 Task: Add a dependency to the task Inability to modify certain fields or settings , the existing task  Data not being saved when expected in the project ZoomOut.
Action: Mouse moved to (528, 543)
Screenshot: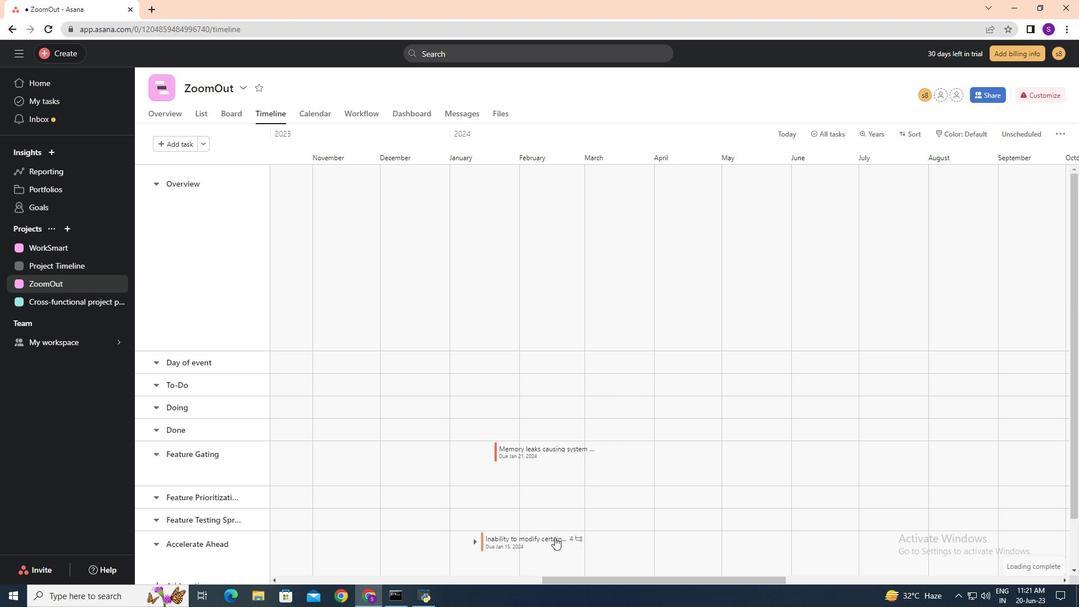 
Action: Mouse pressed left at (528, 543)
Screenshot: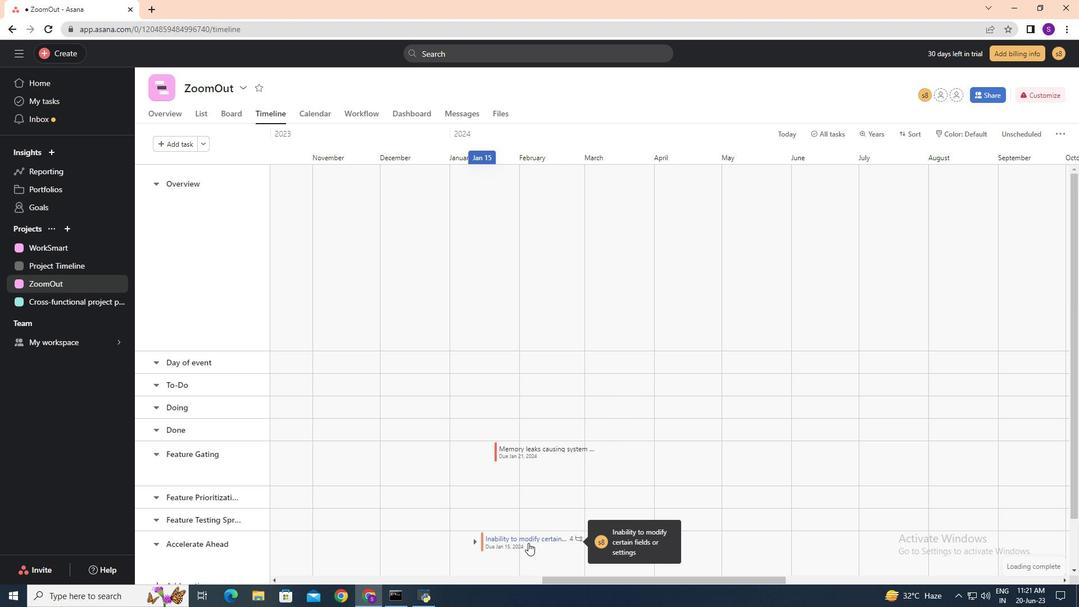 
Action: Mouse moved to (793, 279)
Screenshot: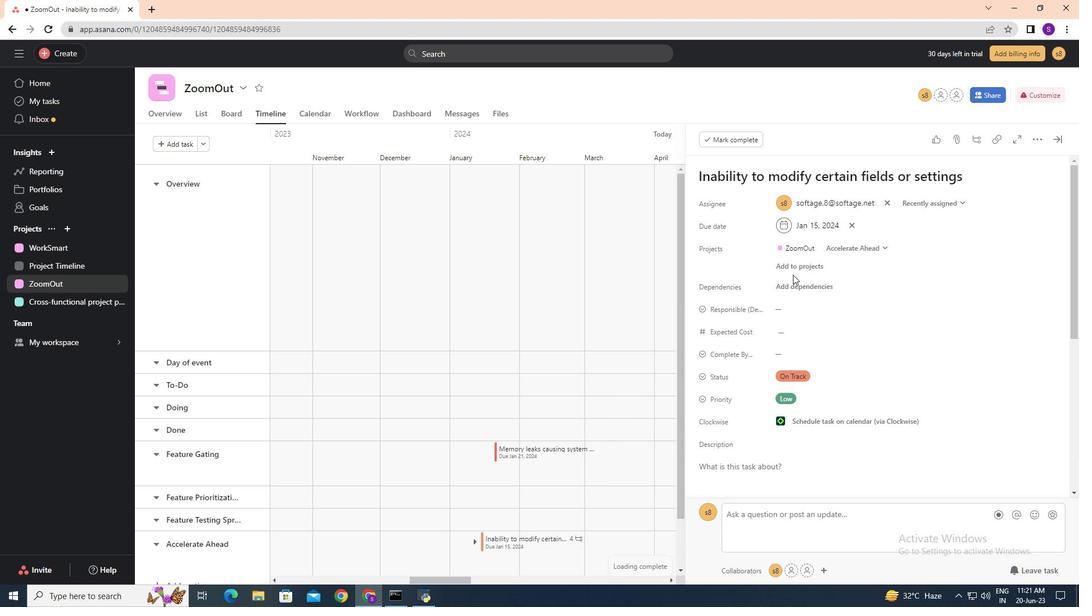 
Action: Mouse pressed left at (793, 279)
Screenshot: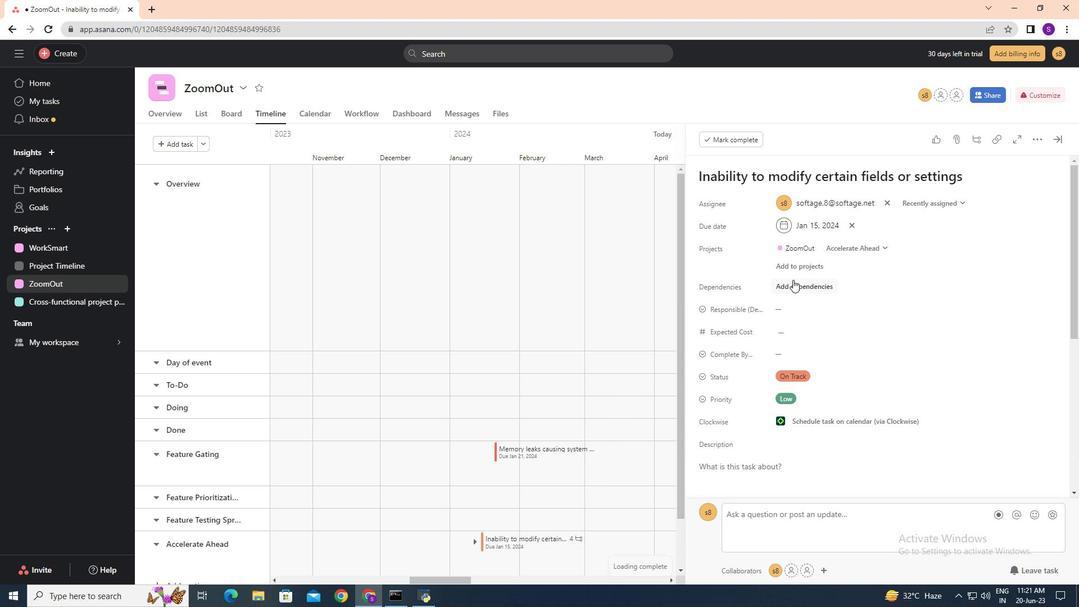 
Action: Key pressed <Key.shift><Key.shift><Key.shift><Key.shift><Key.shift><Key.shift><Key.shift><Key.shift><Key.shift><Key.shift><Key.shift><Key.shift><Key.shift>Data<Key.space>not<Key.space>being<Key.space>saved<Key.space>when<Key.space>
Screenshot: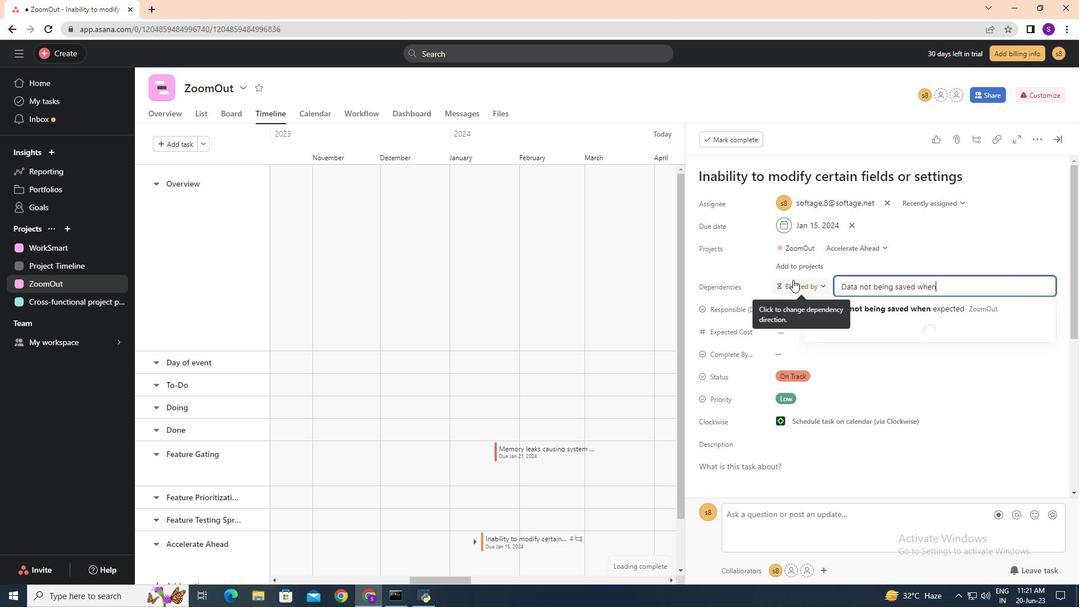 
Action: Mouse moved to (854, 302)
Screenshot: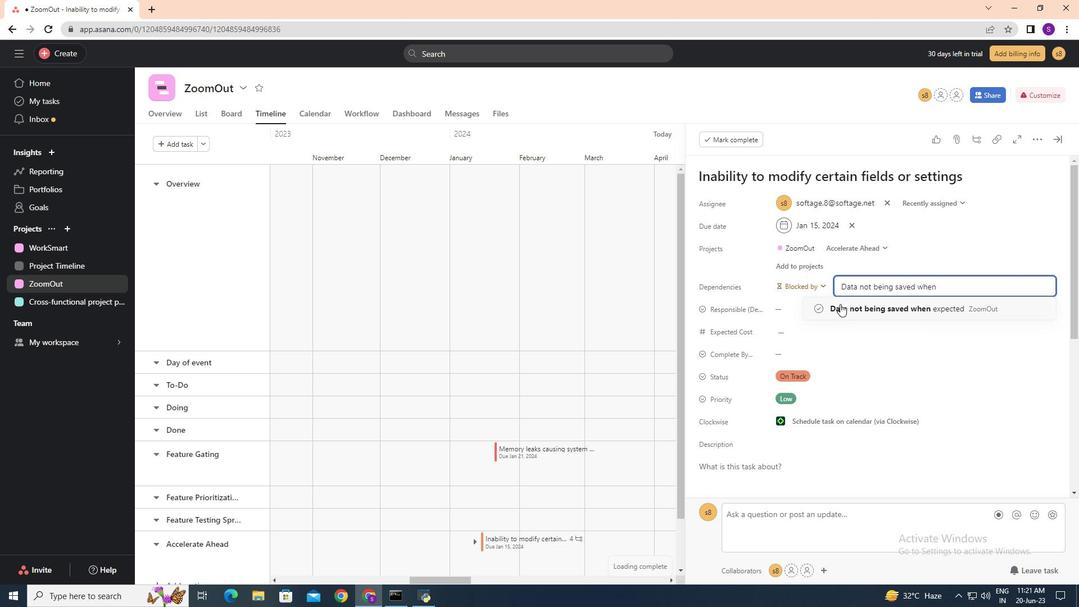 
Action: Mouse pressed left at (854, 302)
Screenshot: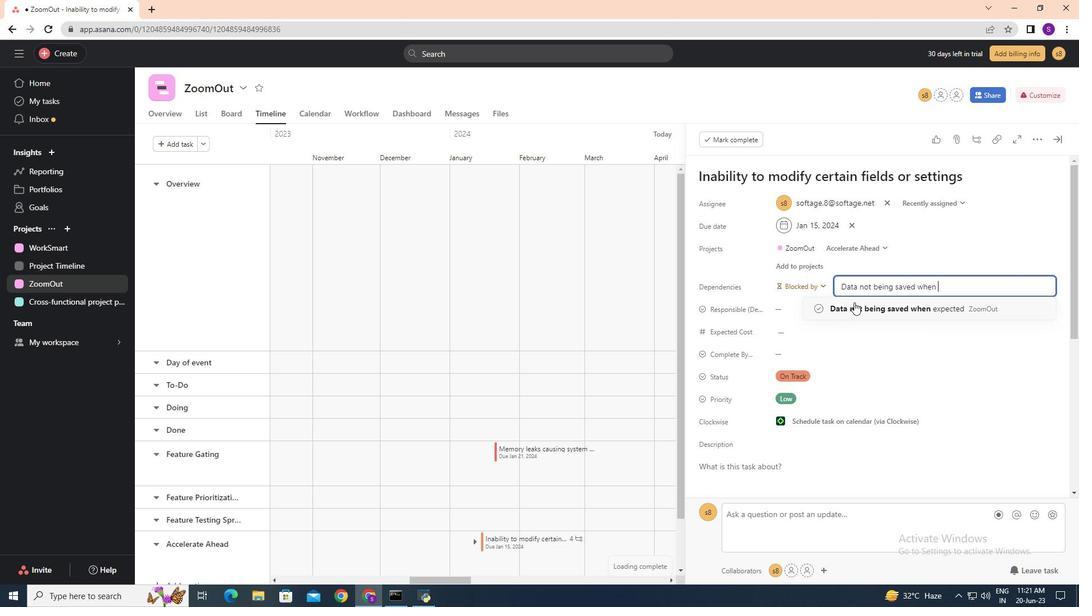 
Action: Mouse moved to (811, 363)
Screenshot: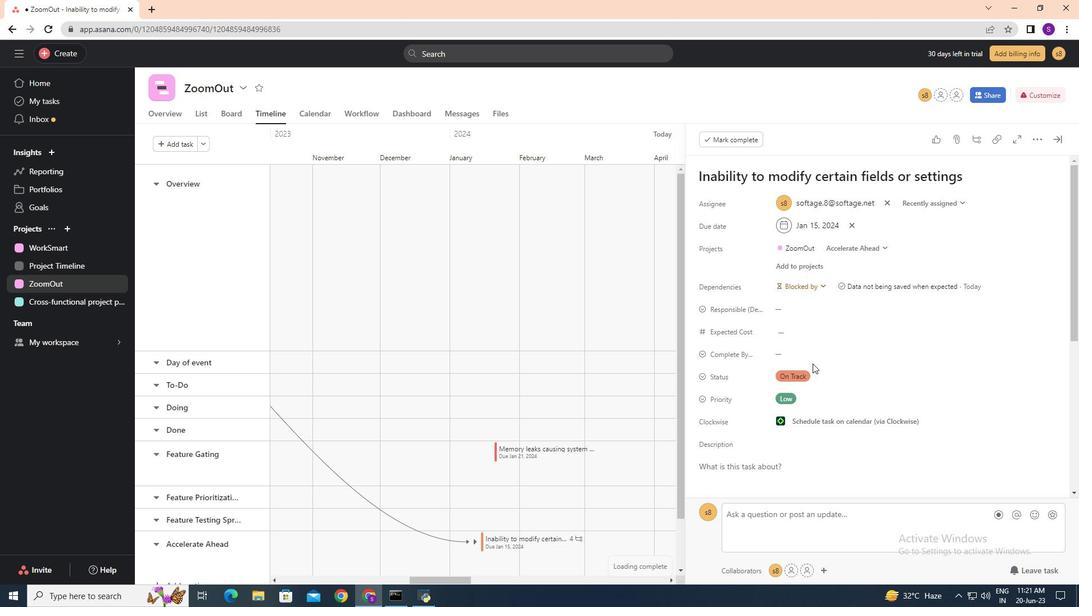 
